 Task: Sort the products in the category "Pizza" by unit price (low first).
Action: Mouse moved to (10, 77)
Screenshot: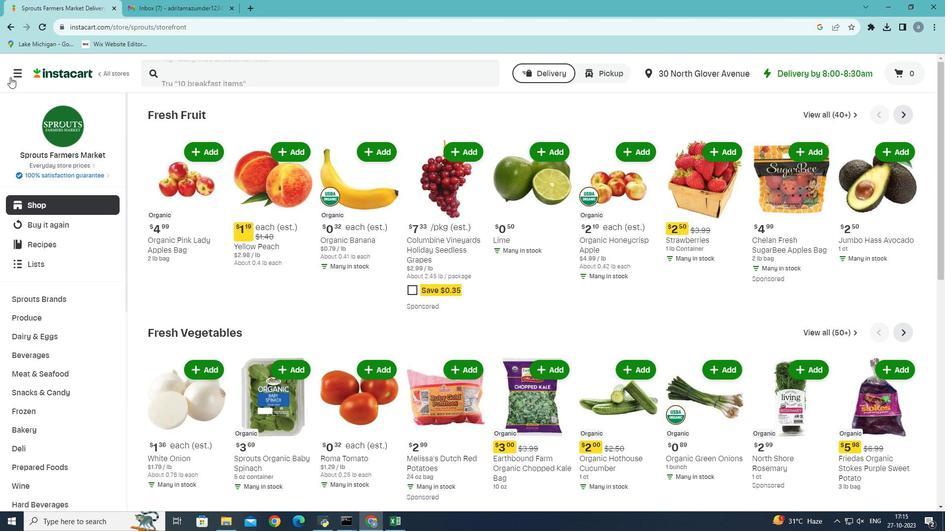 
Action: Mouse pressed left at (10, 77)
Screenshot: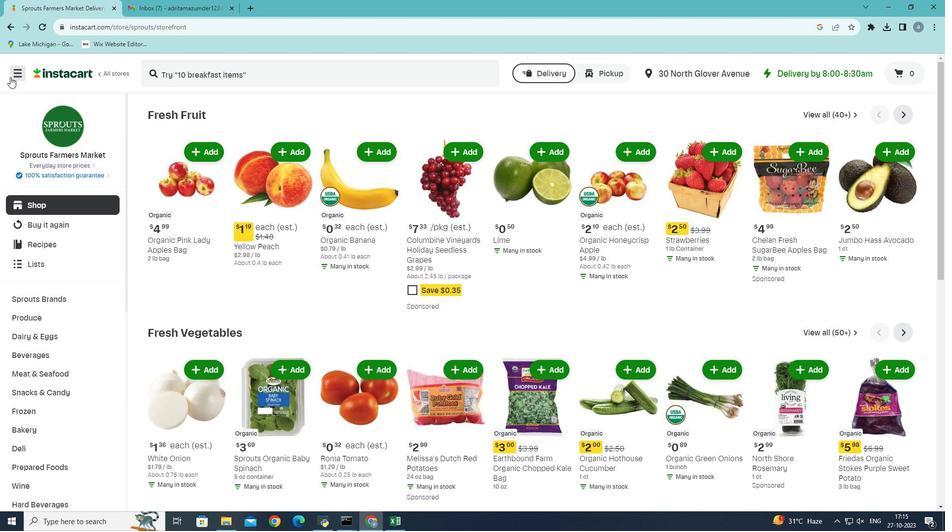 
Action: Mouse moved to (42, 287)
Screenshot: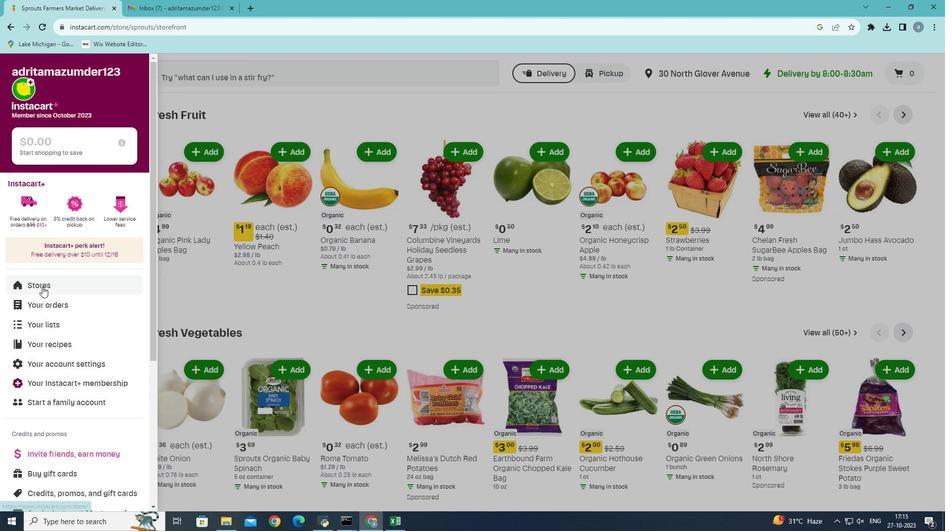 
Action: Mouse pressed left at (42, 287)
Screenshot: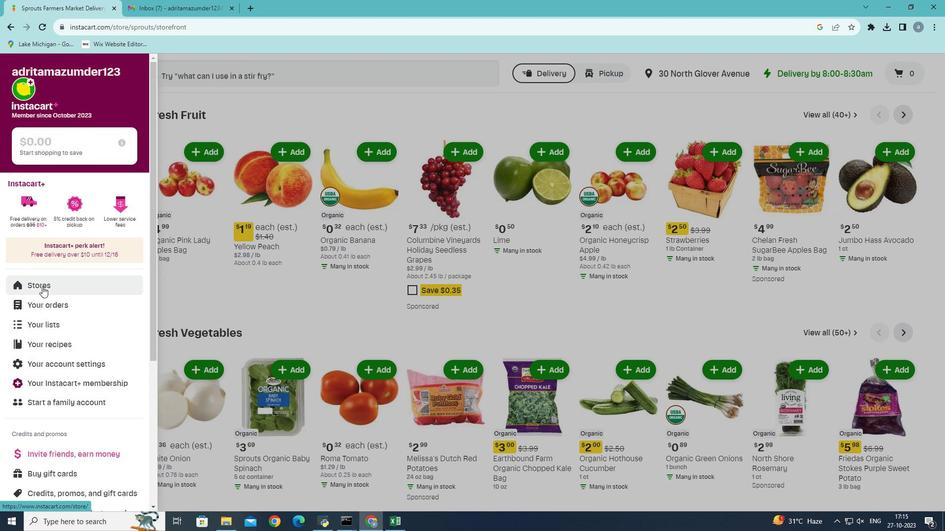 
Action: Mouse moved to (224, 116)
Screenshot: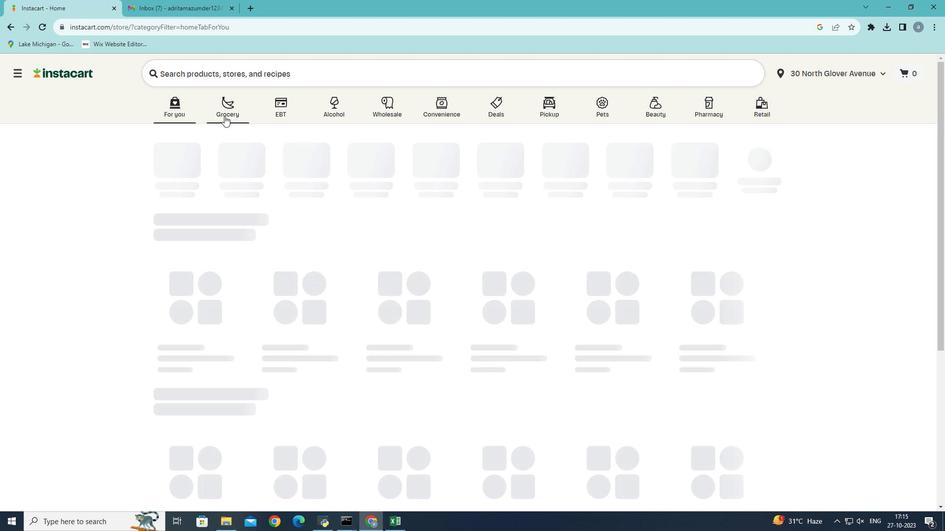 
Action: Mouse pressed left at (224, 116)
Screenshot: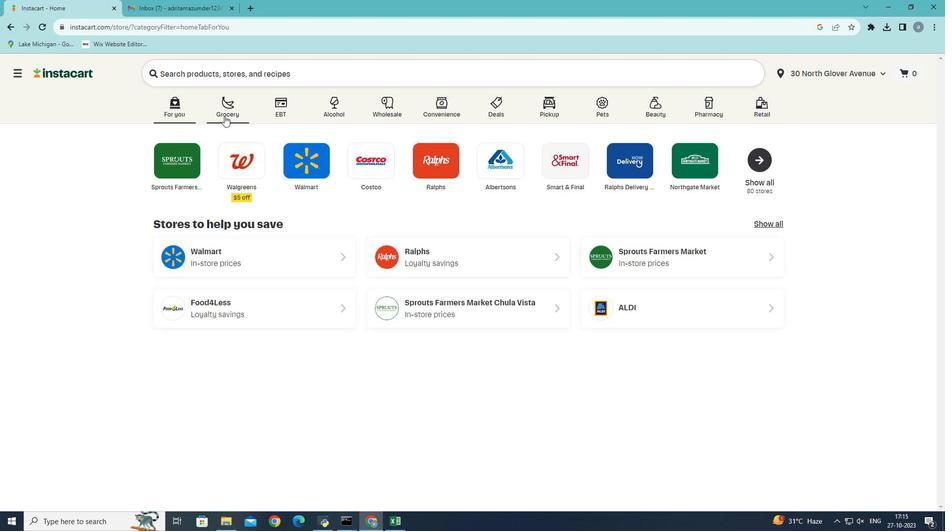 
Action: Mouse moved to (228, 290)
Screenshot: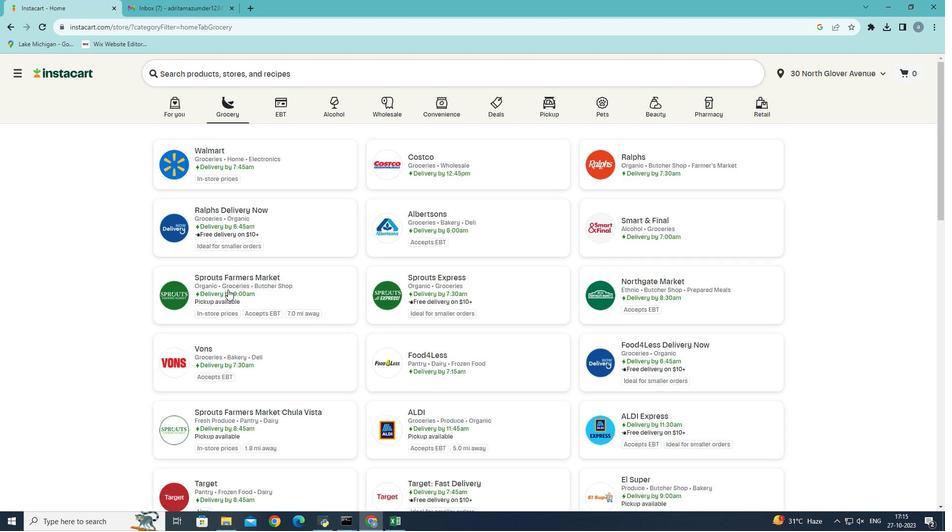 
Action: Mouse pressed left at (228, 290)
Screenshot: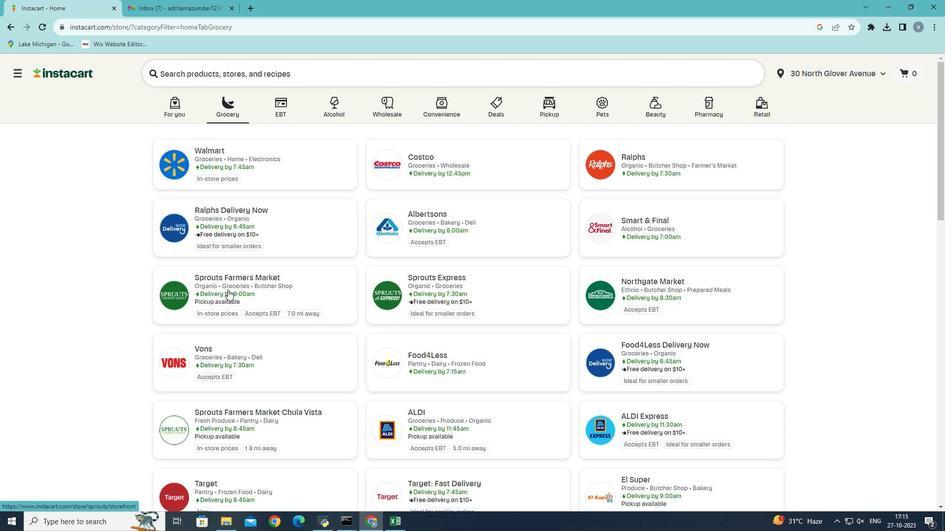 
Action: Mouse moved to (33, 411)
Screenshot: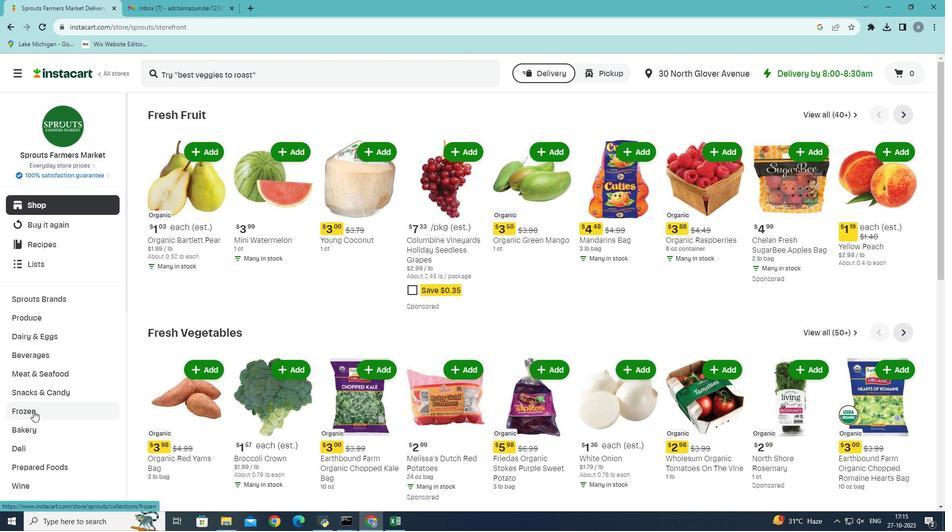 
Action: Mouse scrolled (33, 411) with delta (0, 0)
Screenshot: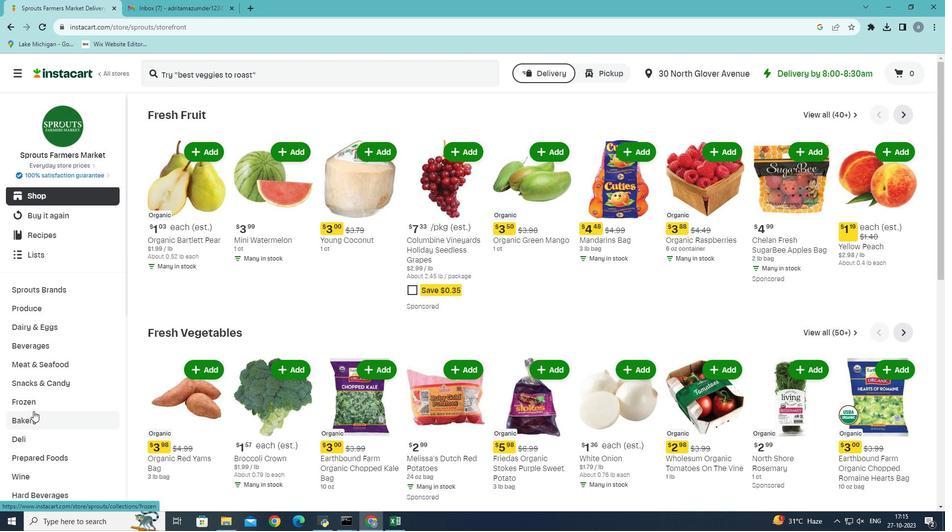
Action: Mouse moved to (30, 420)
Screenshot: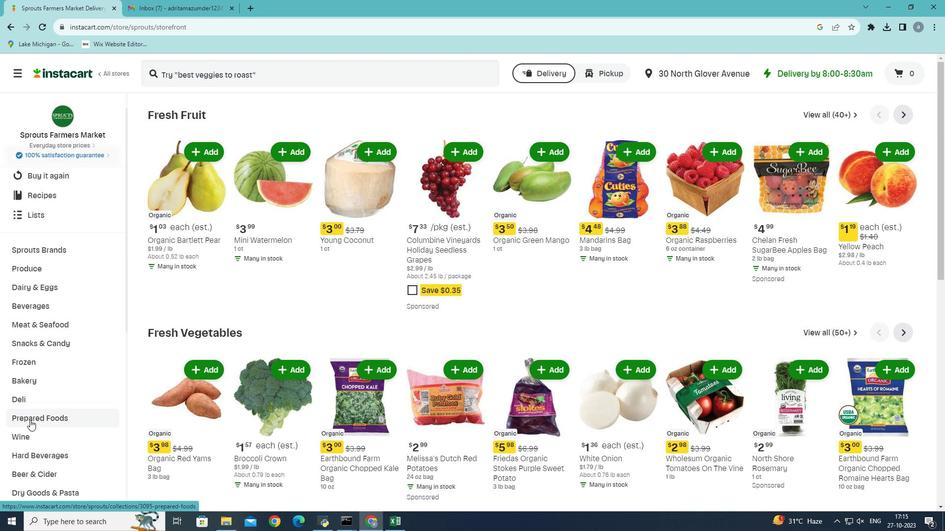 
Action: Mouse pressed left at (30, 420)
Screenshot: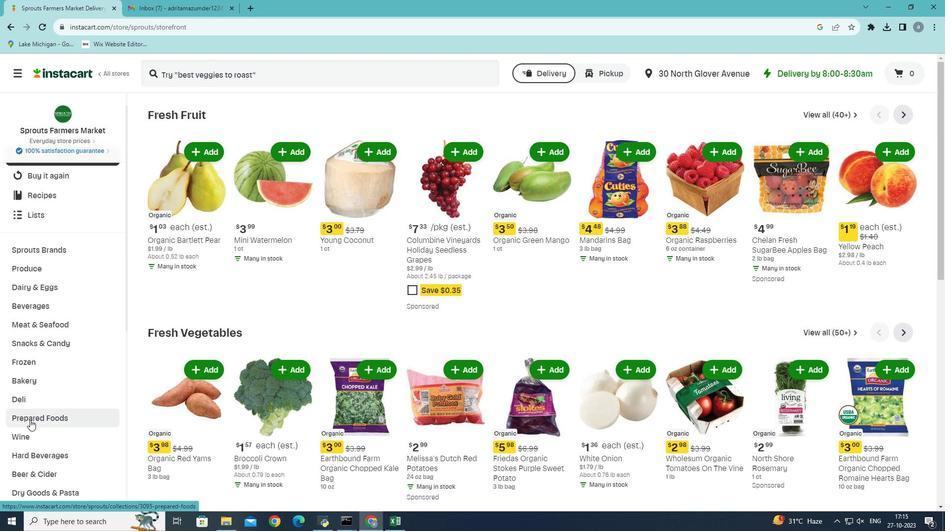 
Action: Mouse moved to (339, 138)
Screenshot: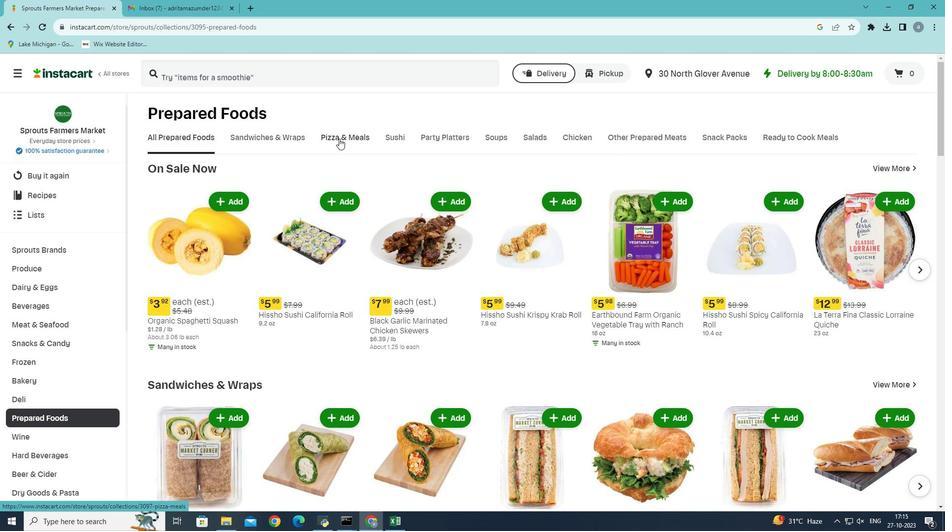 
Action: Mouse pressed left at (339, 138)
Screenshot: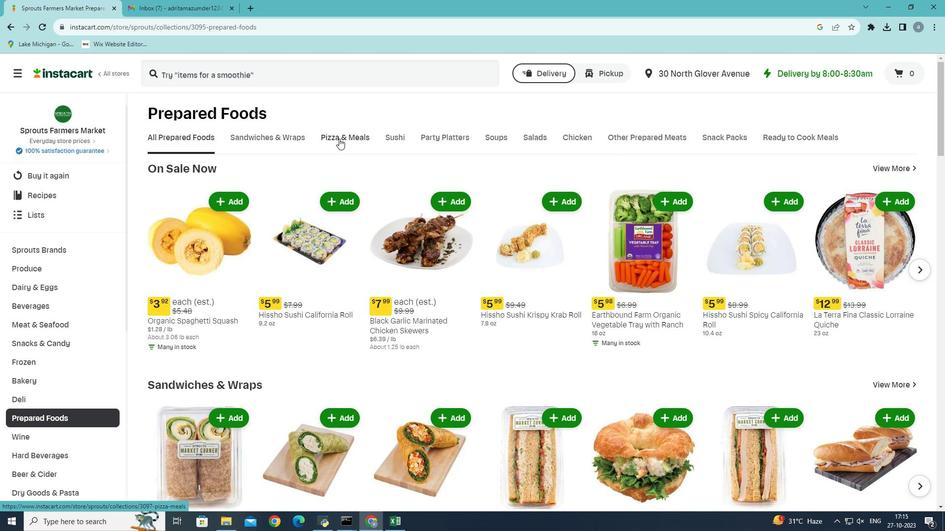 
Action: Mouse moved to (209, 182)
Screenshot: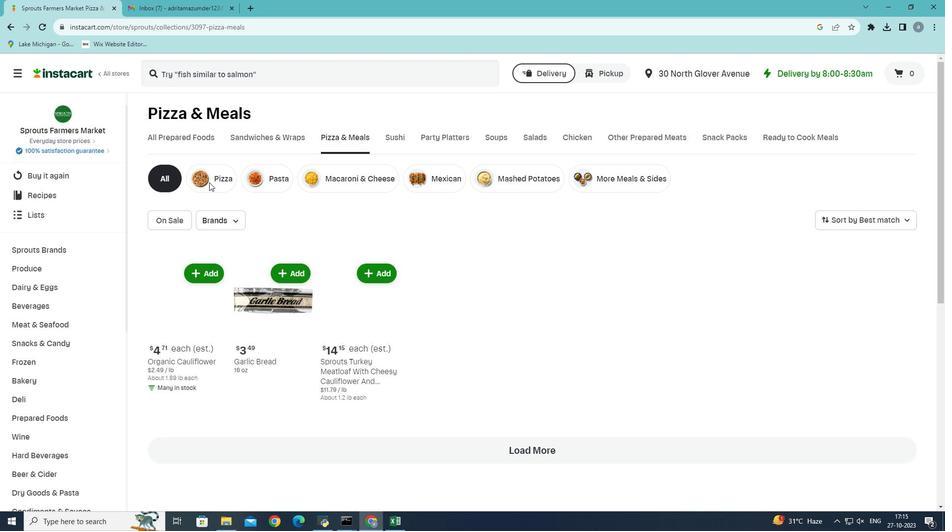 
Action: Mouse pressed left at (209, 182)
Screenshot: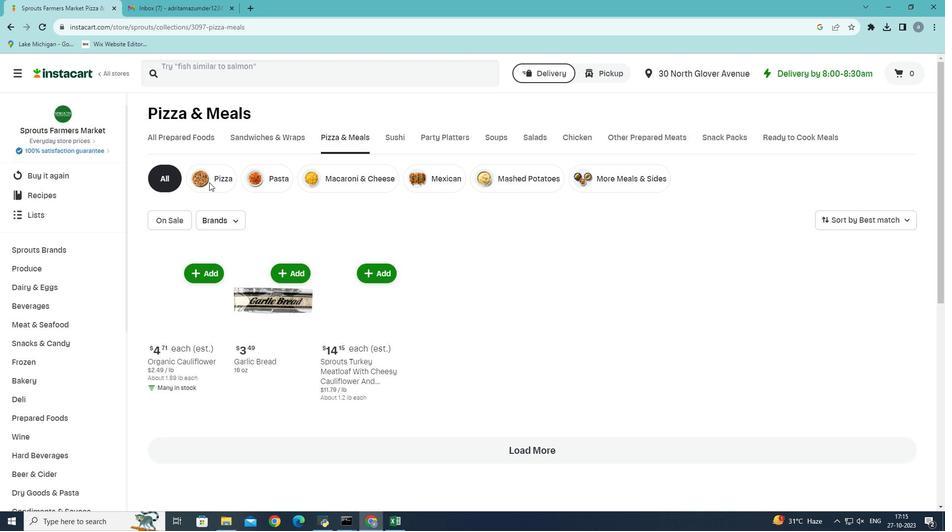 
Action: Mouse moved to (913, 221)
Screenshot: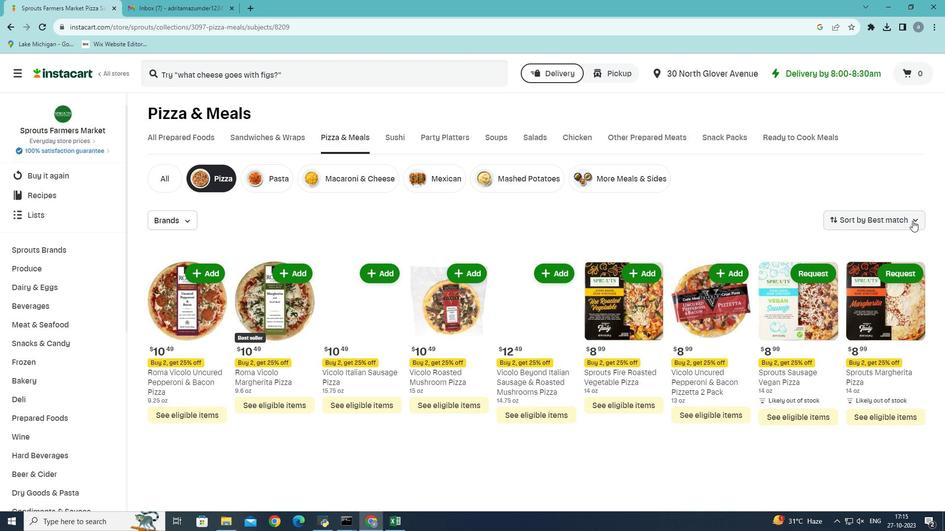 
Action: Mouse pressed left at (913, 221)
Screenshot: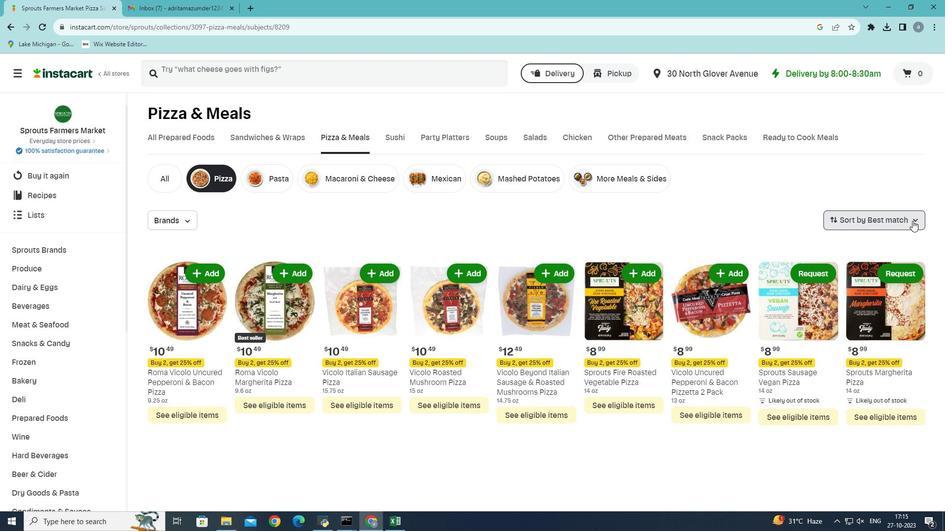
Action: Mouse moved to (881, 264)
Screenshot: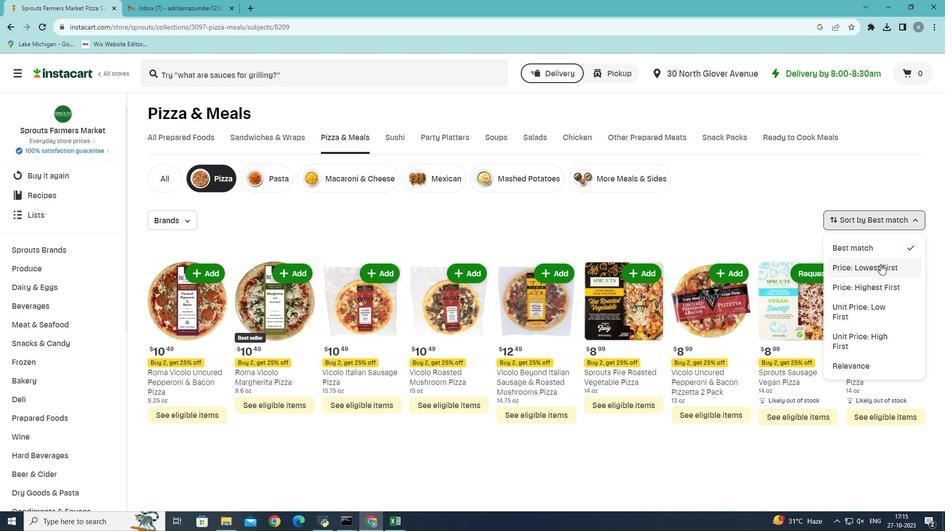 
Action: Mouse pressed left at (881, 264)
Screenshot: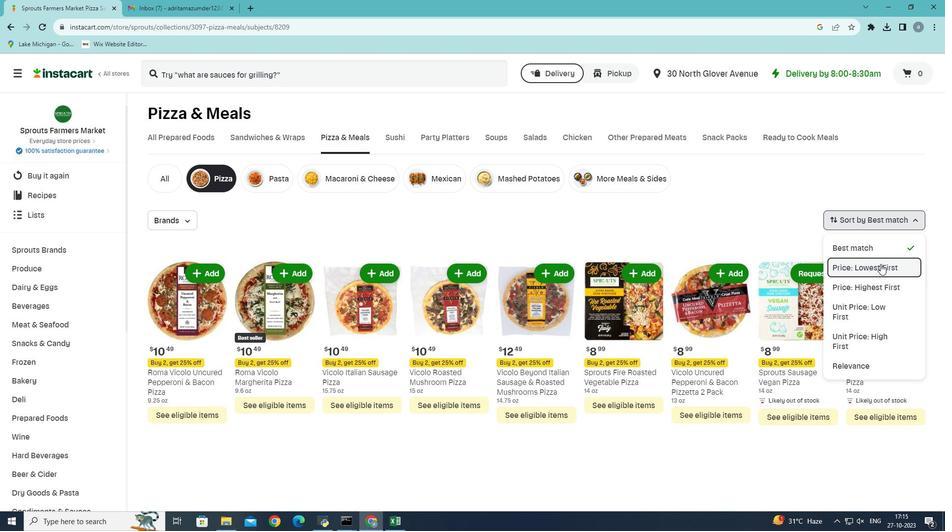 
Action: Mouse moved to (881, 264)
Screenshot: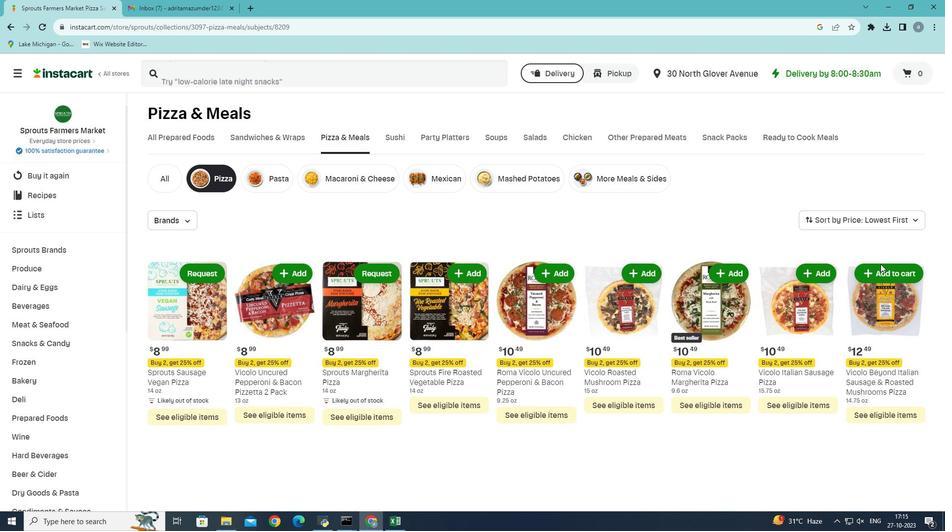 
